 Task: Schedule a Microsoft Teams meeting titled 'Network Event' with rohanraj.sharma@softage.net from July 20, 2023, to July 21, 2023.
Action: Mouse moved to (14, 69)
Screenshot: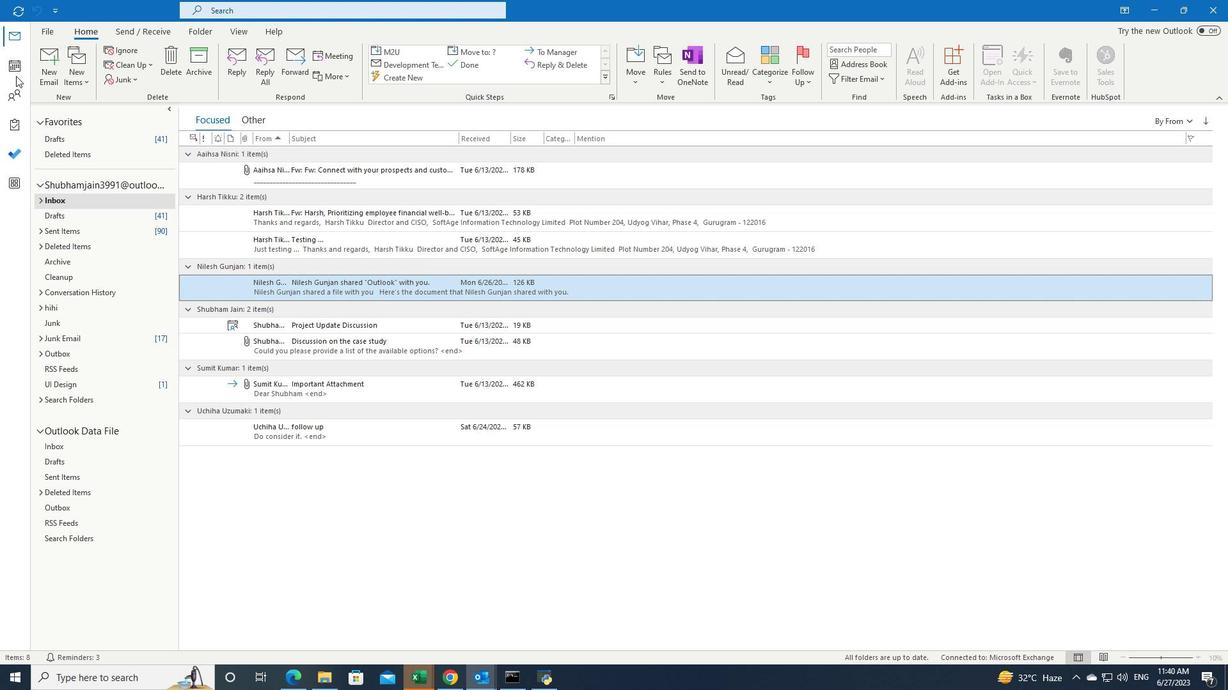 
Action: Mouse pressed left at (14, 69)
Screenshot: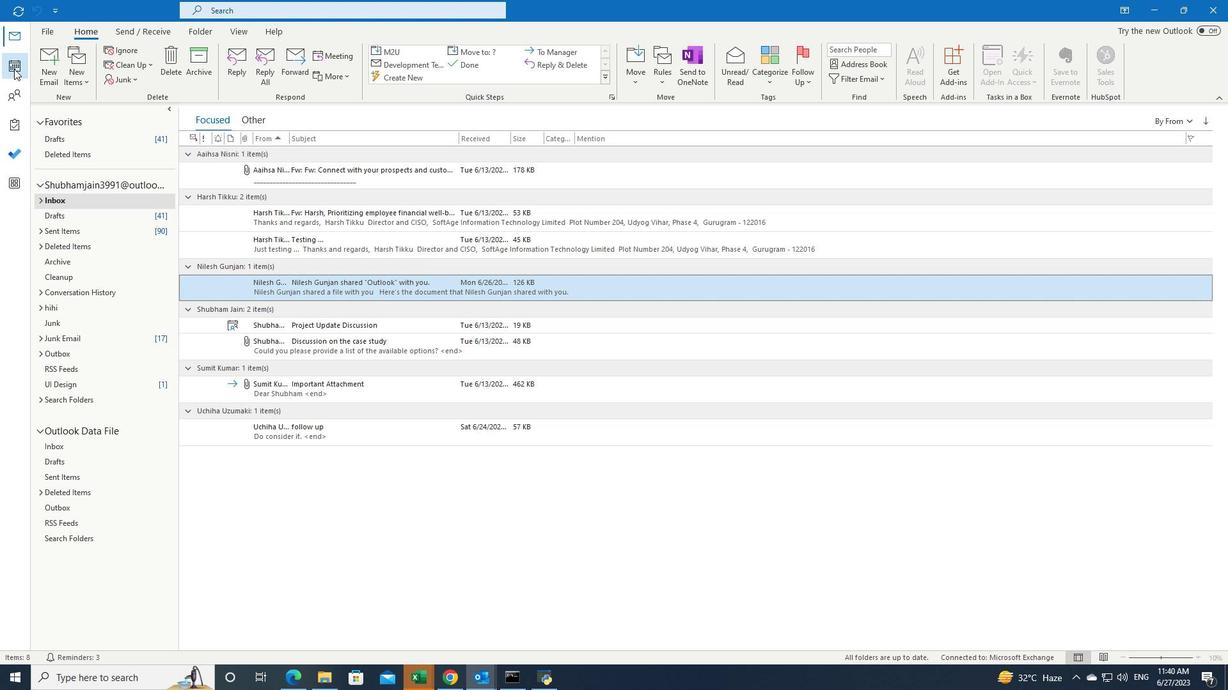 
Action: Mouse moved to (188, 78)
Screenshot: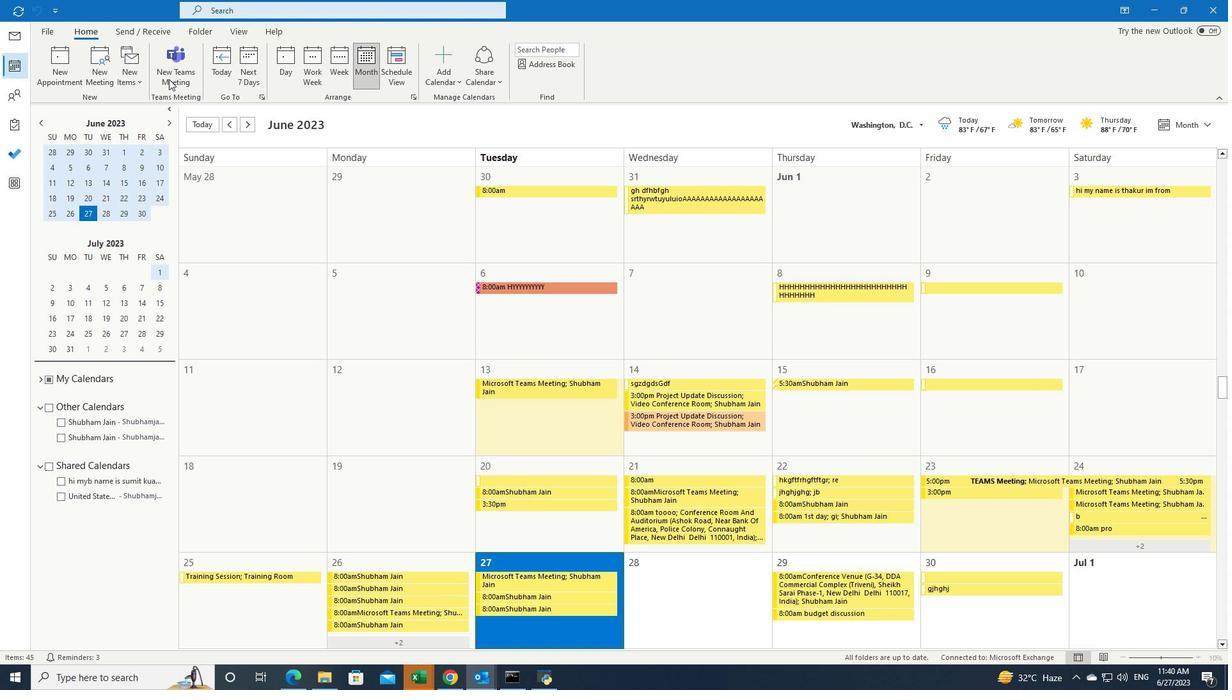 
Action: Mouse pressed left at (188, 78)
Screenshot: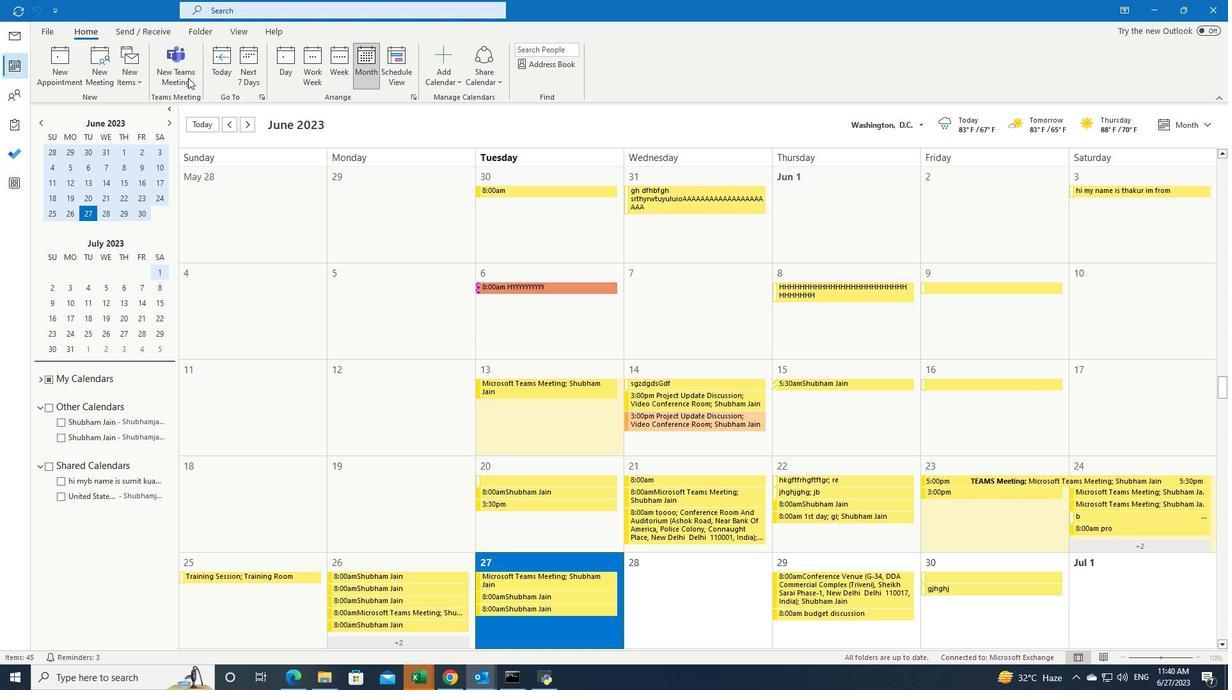 
Action: Key pressed <Key.shift>Network<Key.space><Key.shift>Event
Screenshot: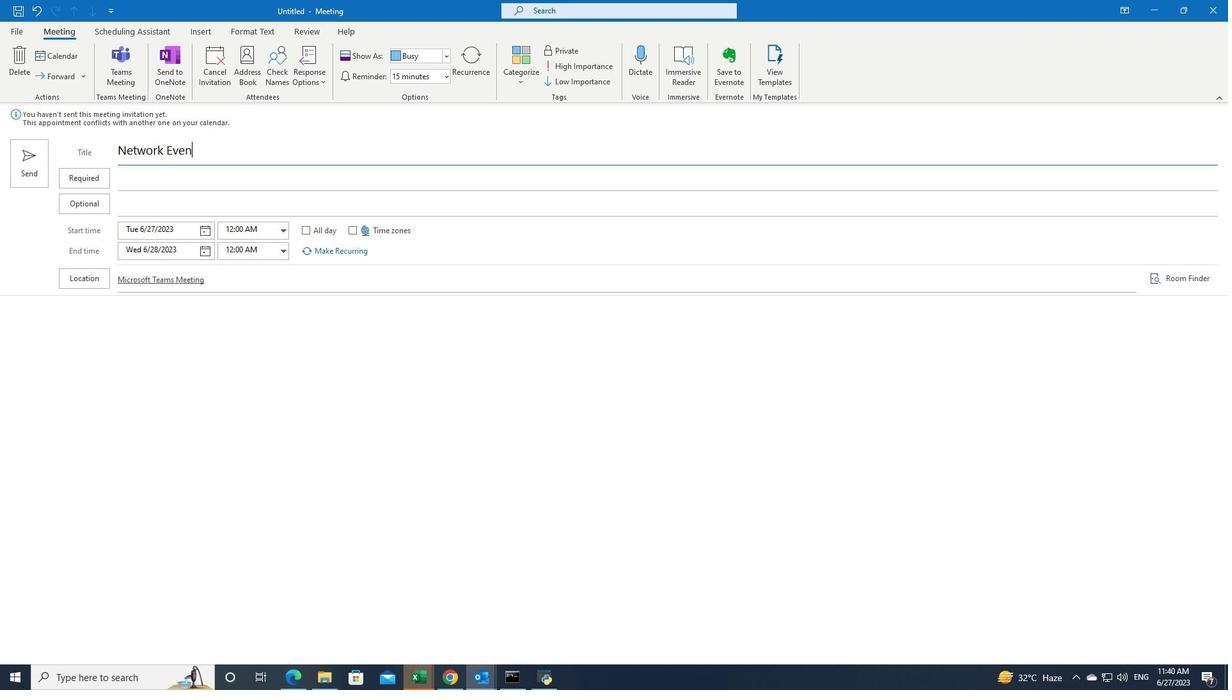 
Action: Mouse moved to (179, 186)
Screenshot: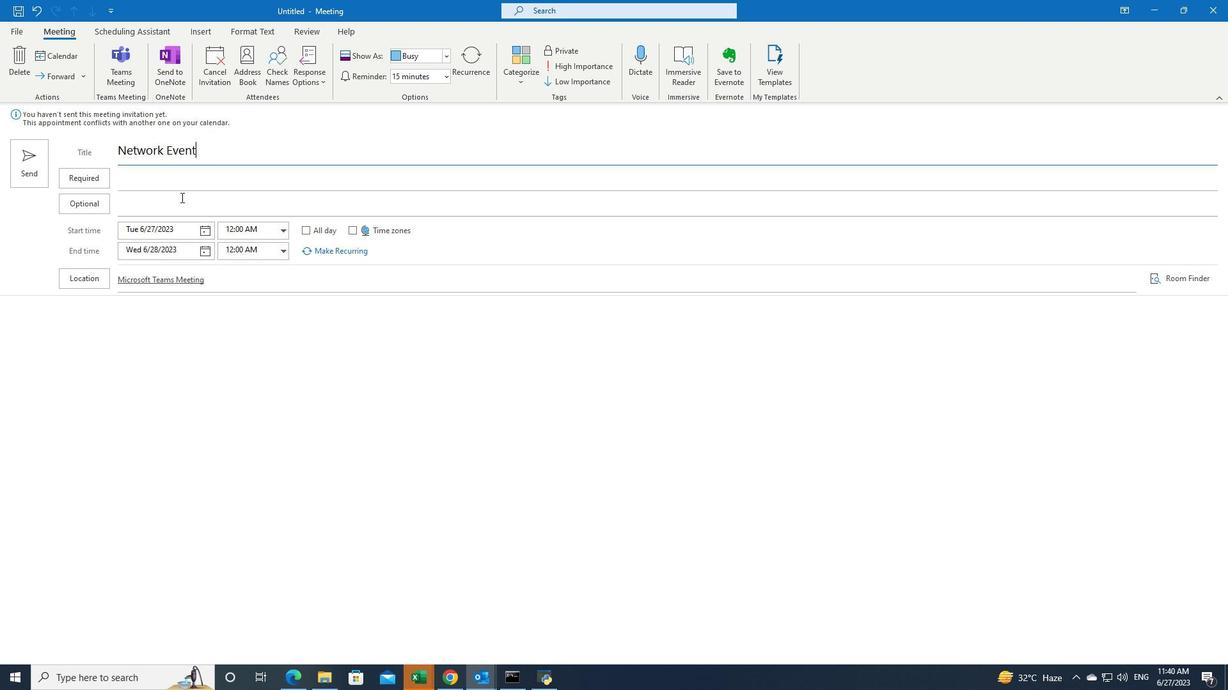 
Action: Mouse pressed left at (179, 186)
Screenshot: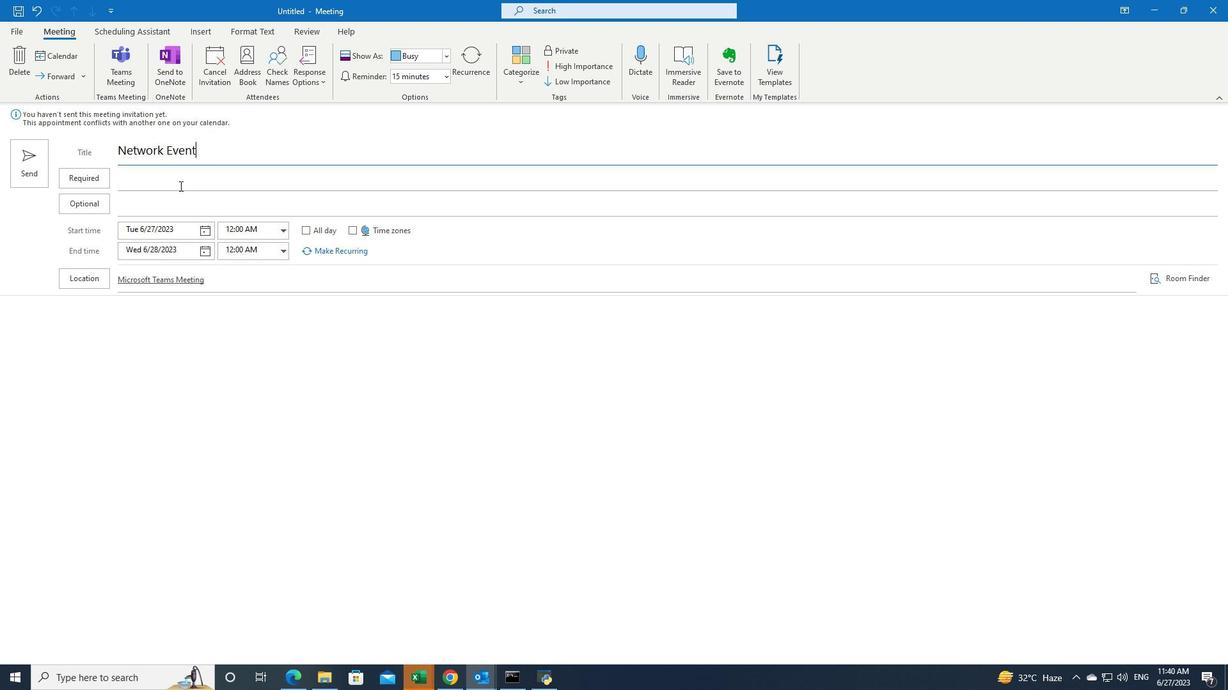 
Action: Key pressed rohanraj.sharma<Key.shift>@softage.net<Key.enter>
Screenshot: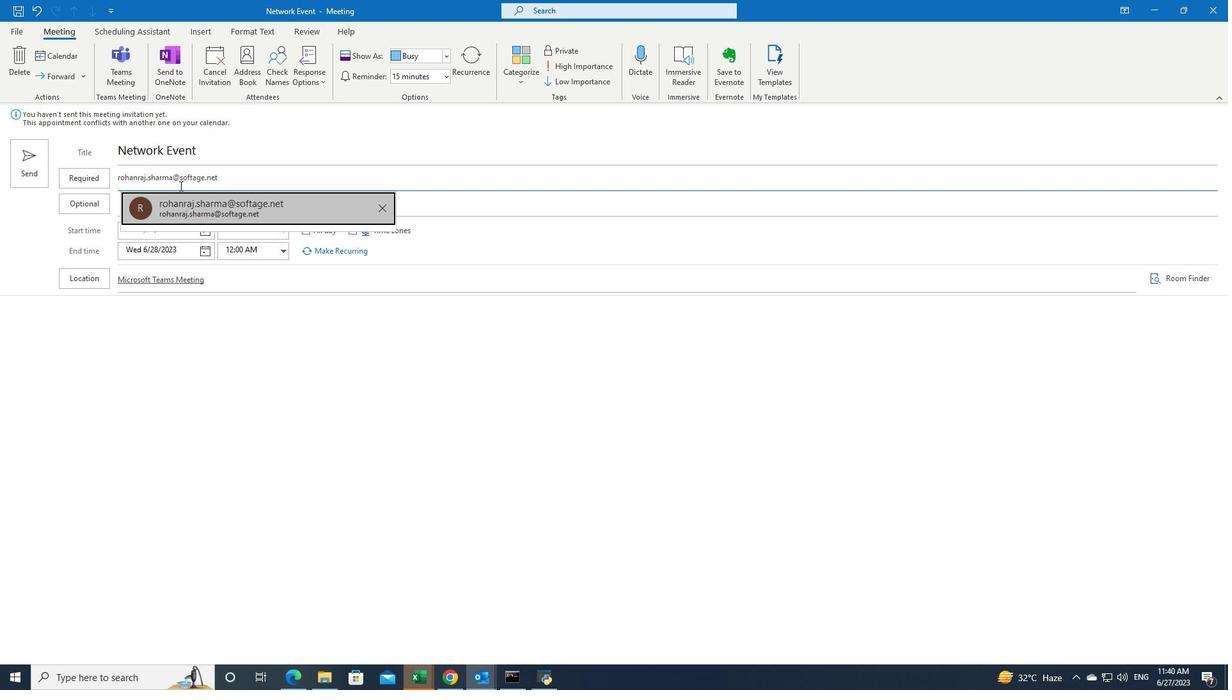 
Action: Mouse moved to (207, 236)
Screenshot: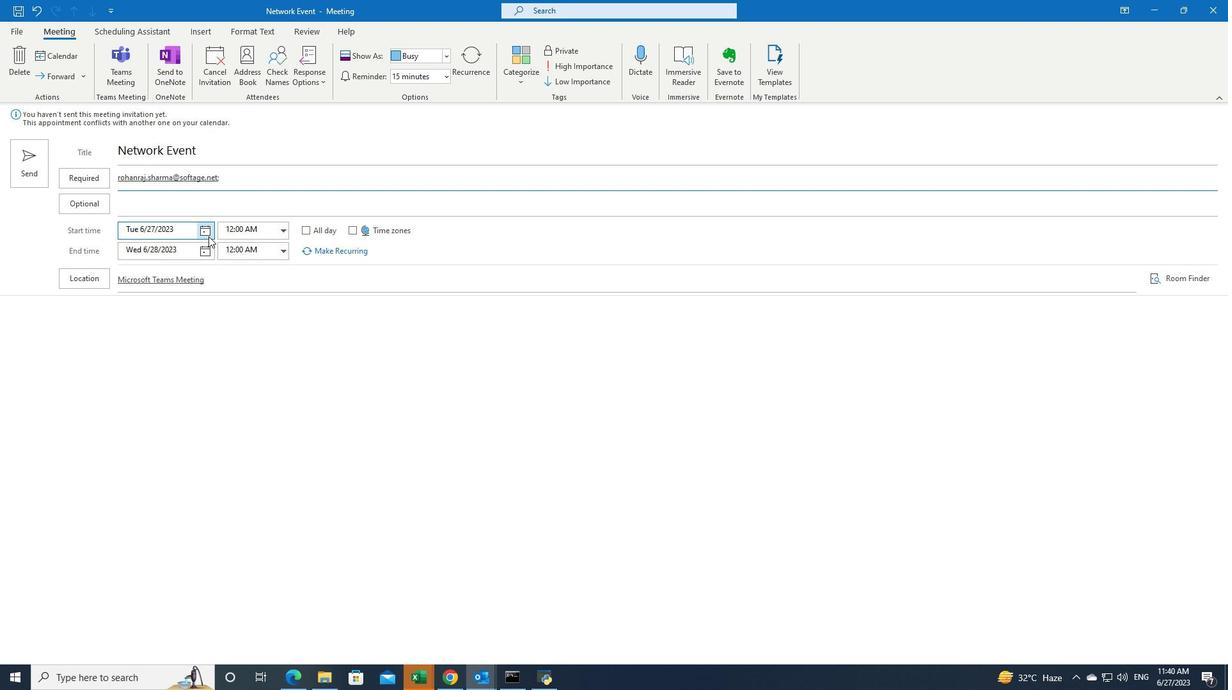 
Action: Mouse pressed left at (207, 236)
Screenshot: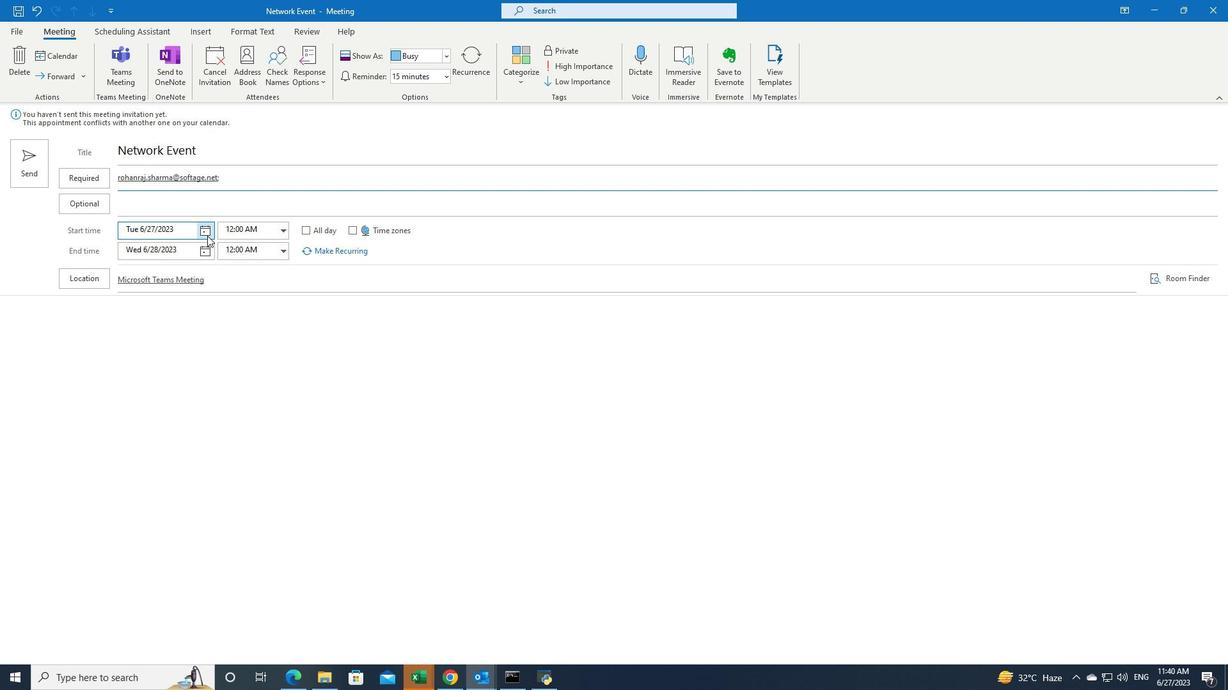 
Action: Mouse moved to (205, 246)
Screenshot: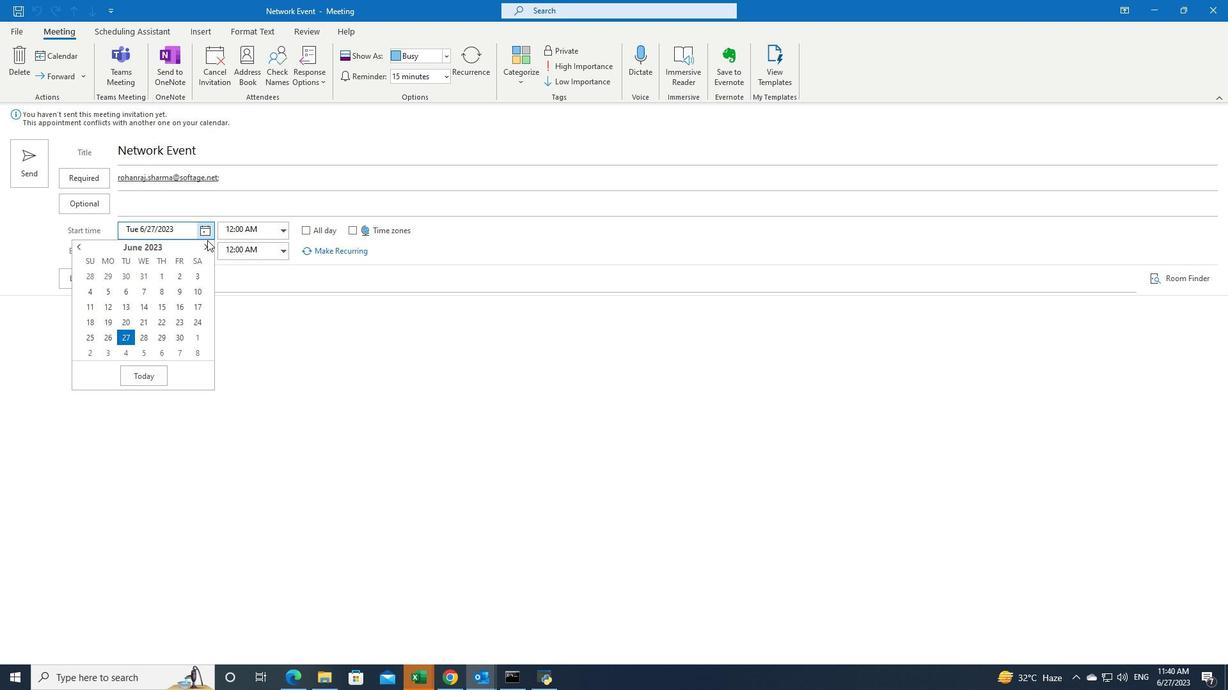 
Action: Mouse pressed left at (205, 246)
Screenshot: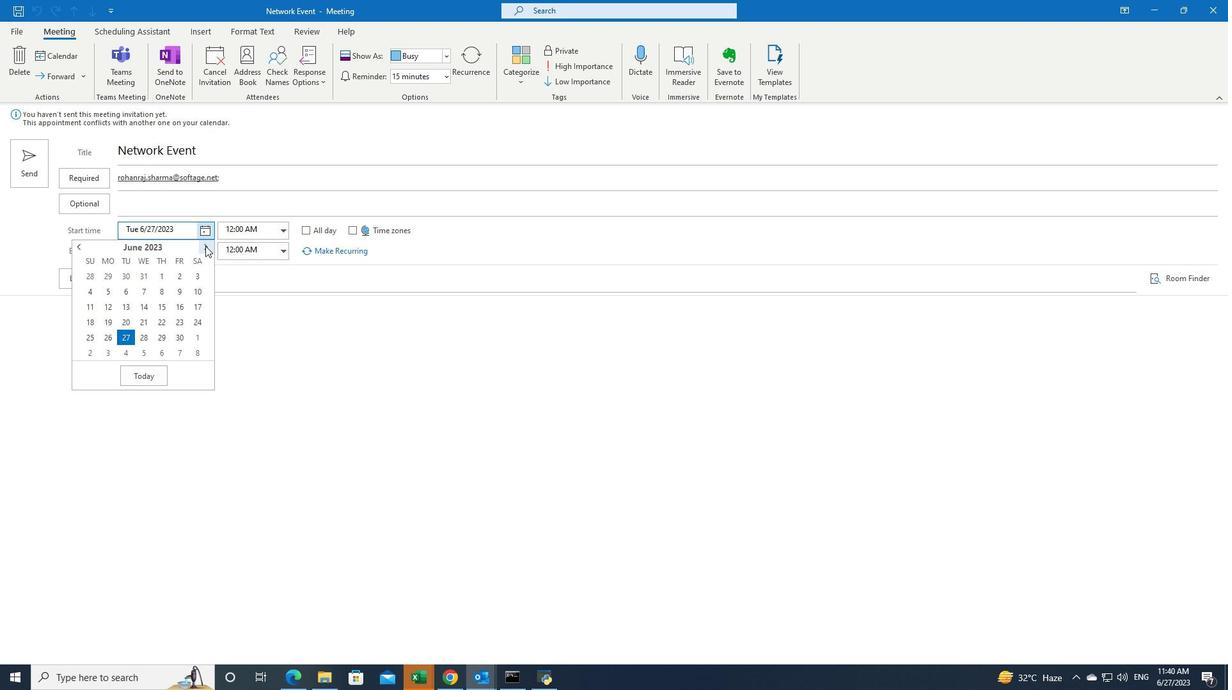
Action: Mouse moved to (162, 319)
Screenshot: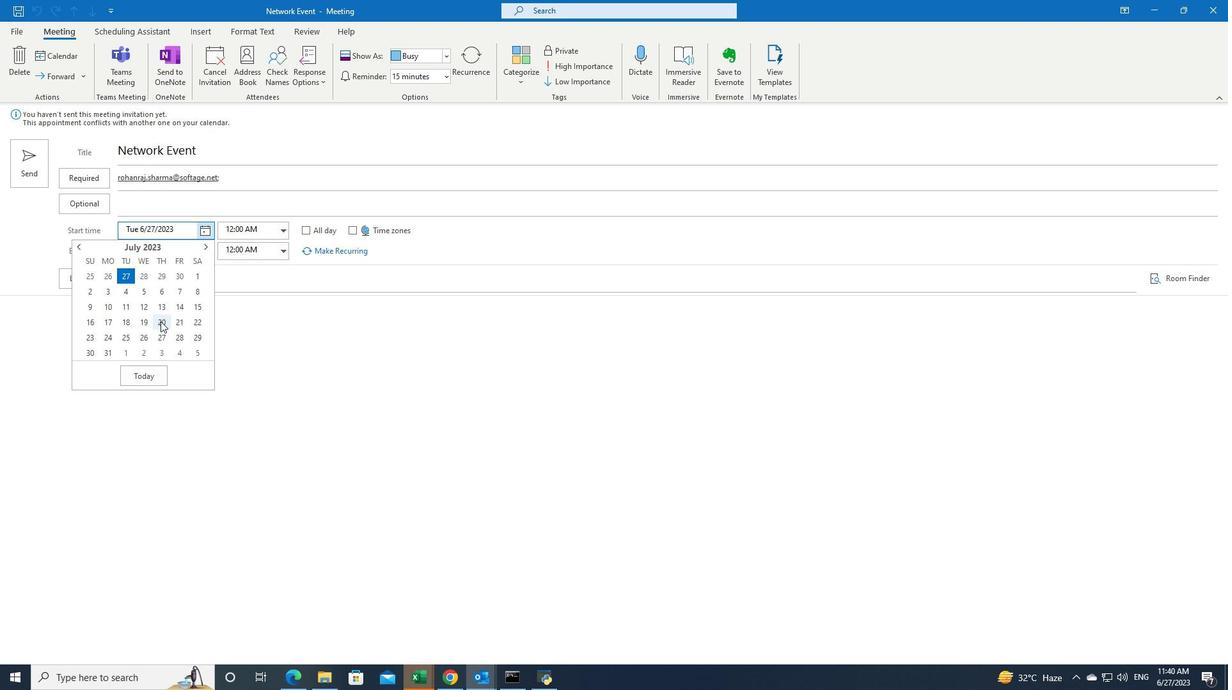 
Action: Mouse pressed left at (162, 319)
Screenshot: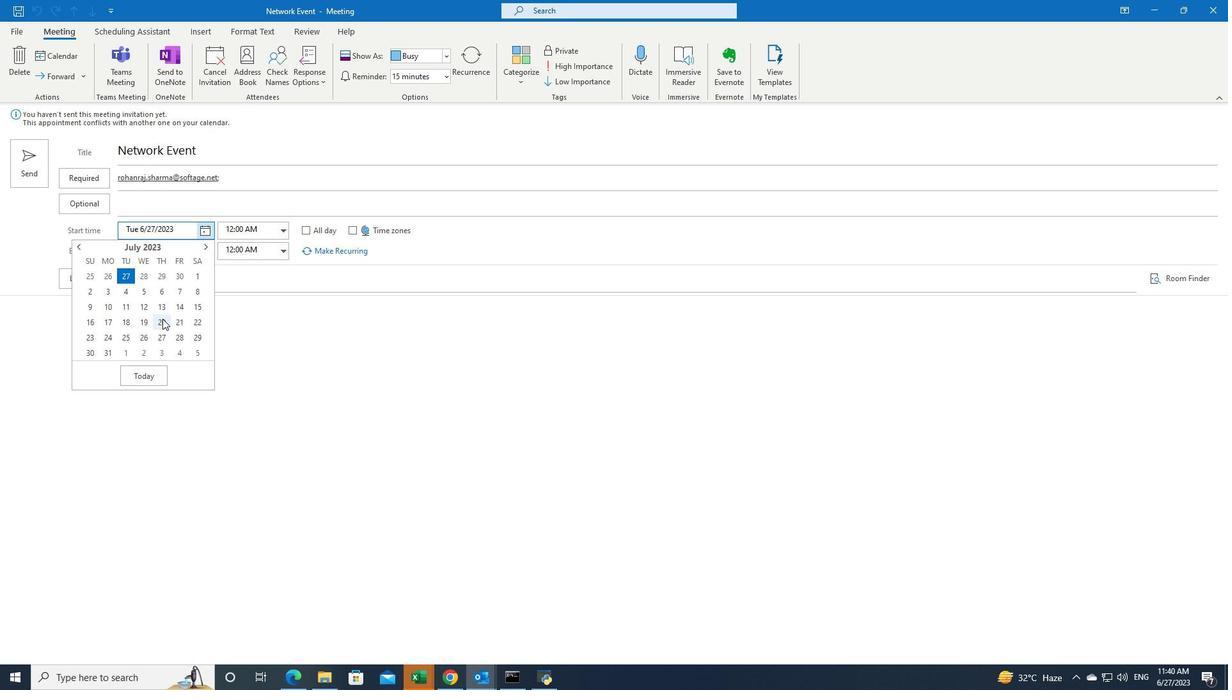 
Action: Mouse moved to (209, 333)
Screenshot: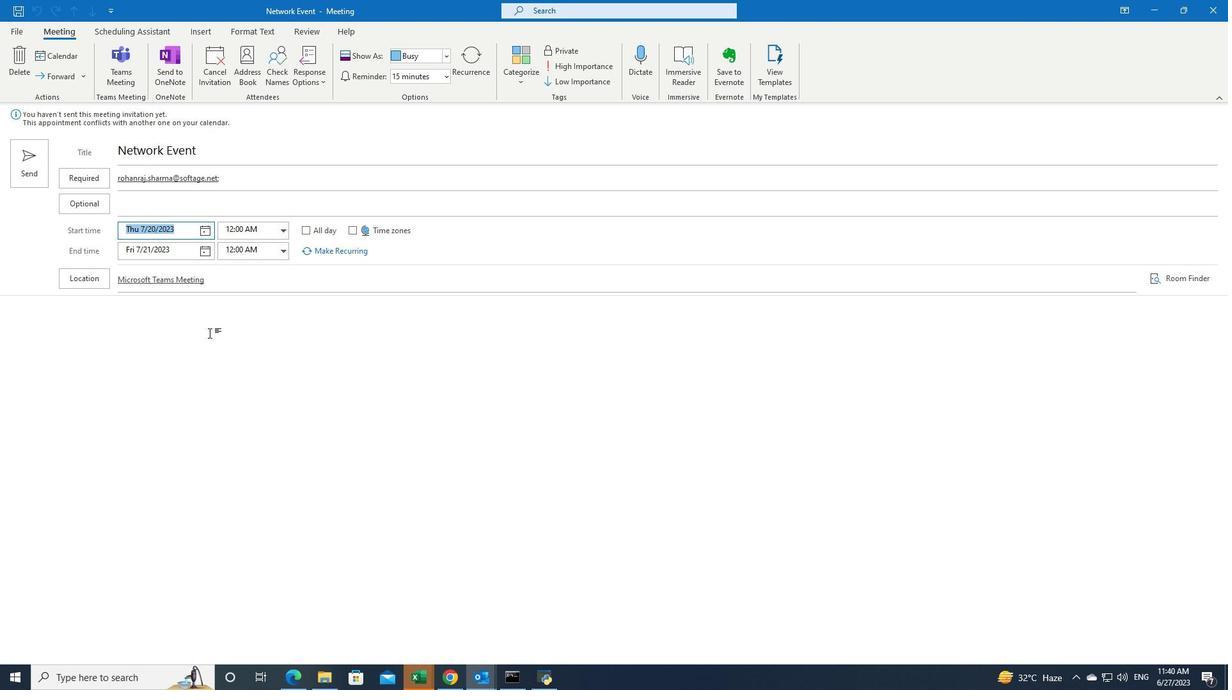 
